 Task: Create a due date automation trigger when advanced on, 2 days after a card is due add fields with custom field "Resume" set to a number lower than 1 and lower or equal to 10 at 11:00 AM.
Action: Mouse moved to (1123, 90)
Screenshot: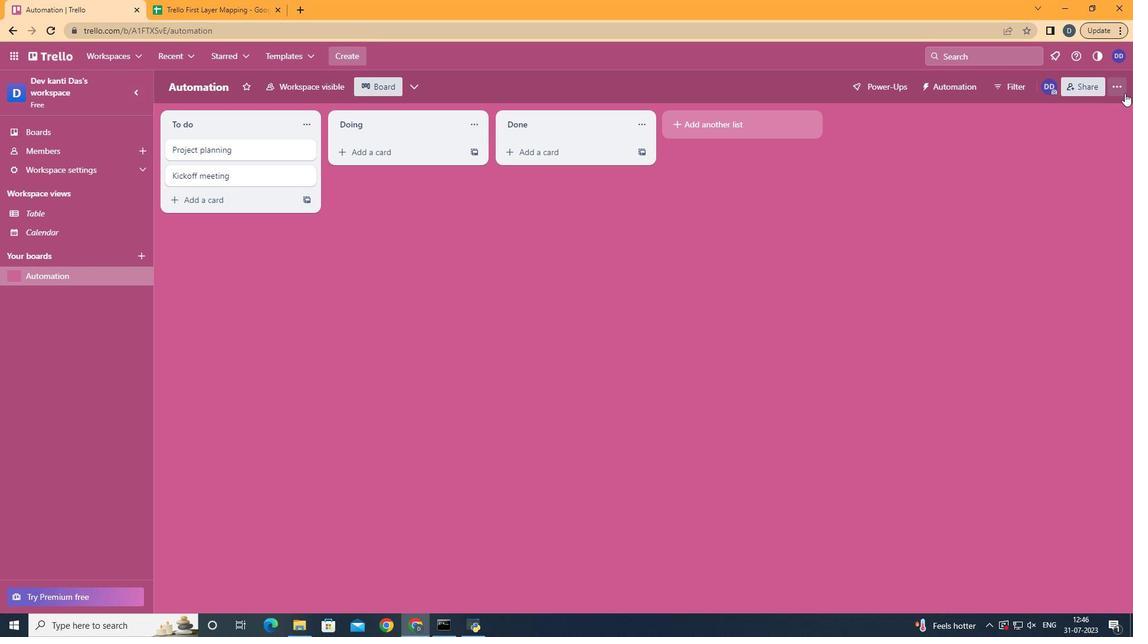 
Action: Mouse pressed left at (1123, 90)
Screenshot: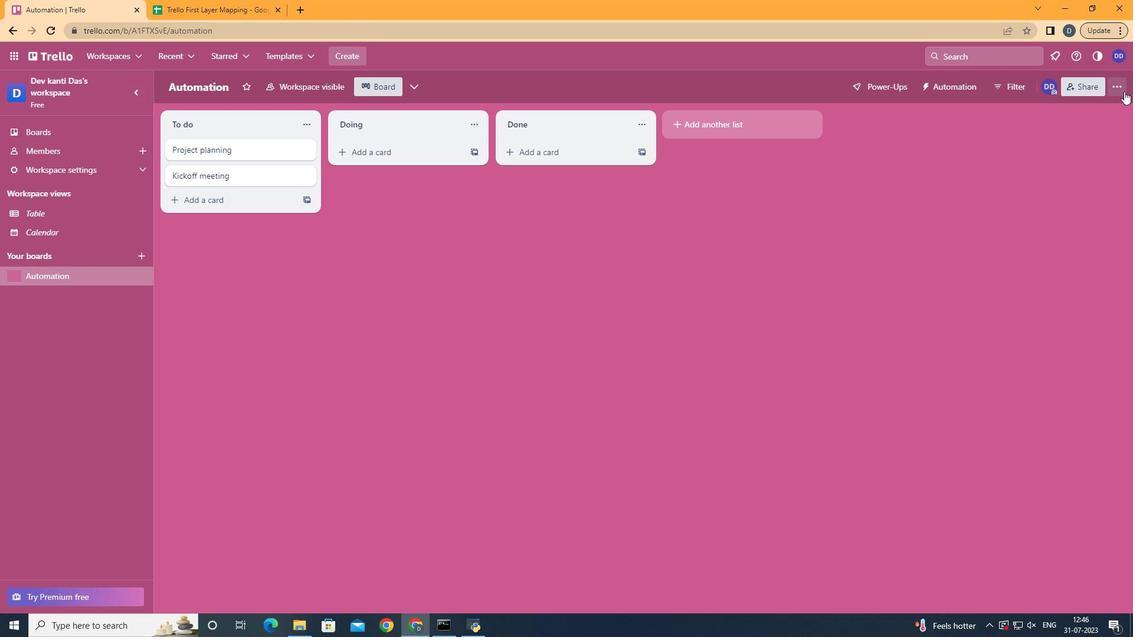 
Action: Mouse moved to (1043, 258)
Screenshot: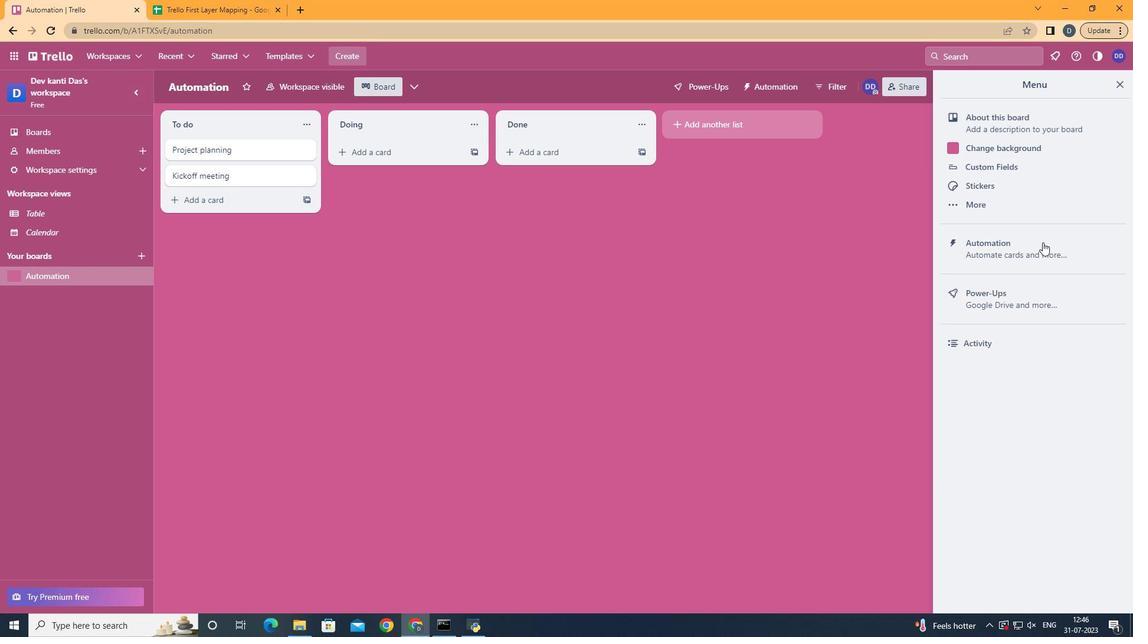
Action: Mouse pressed left at (1043, 258)
Screenshot: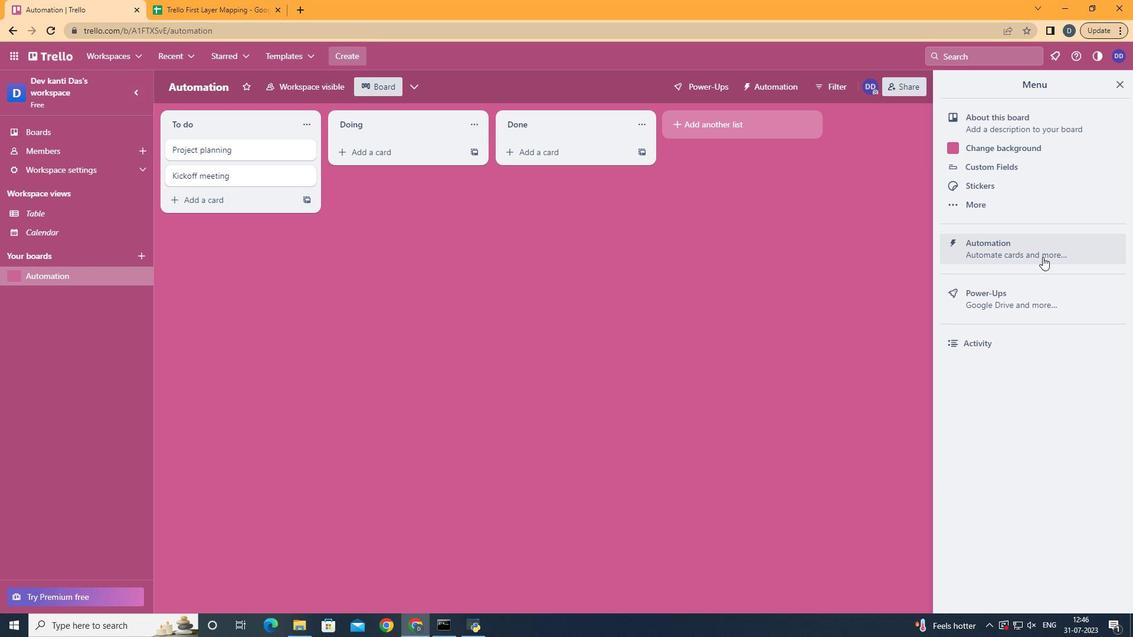 
Action: Mouse moved to (203, 246)
Screenshot: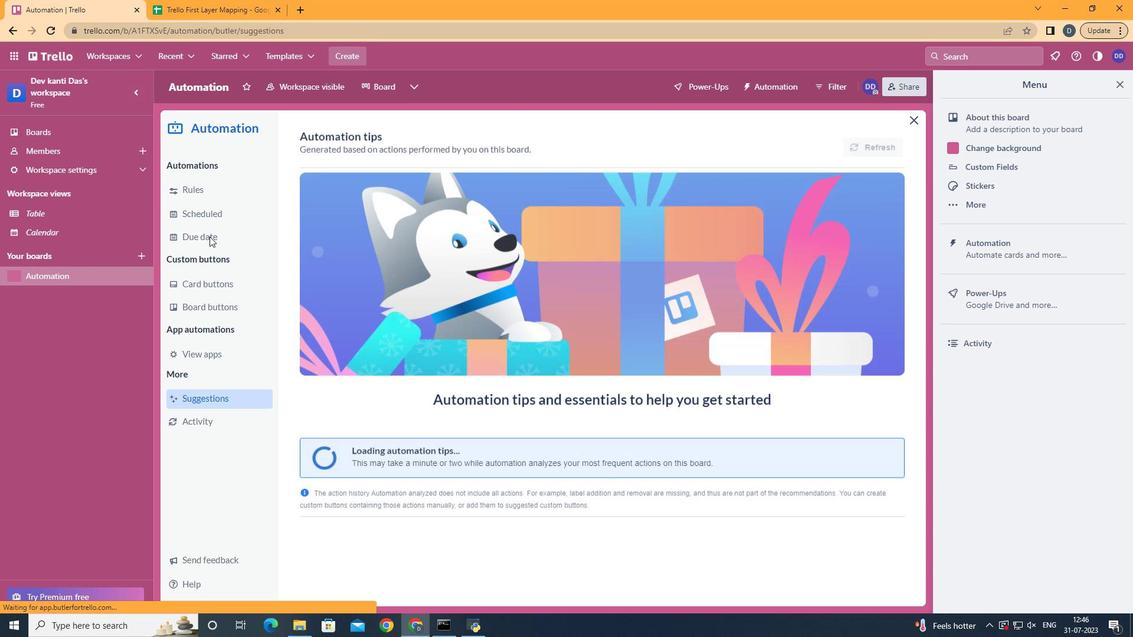 
Action: Mouse pressed left at (203, 246)
Screenshot: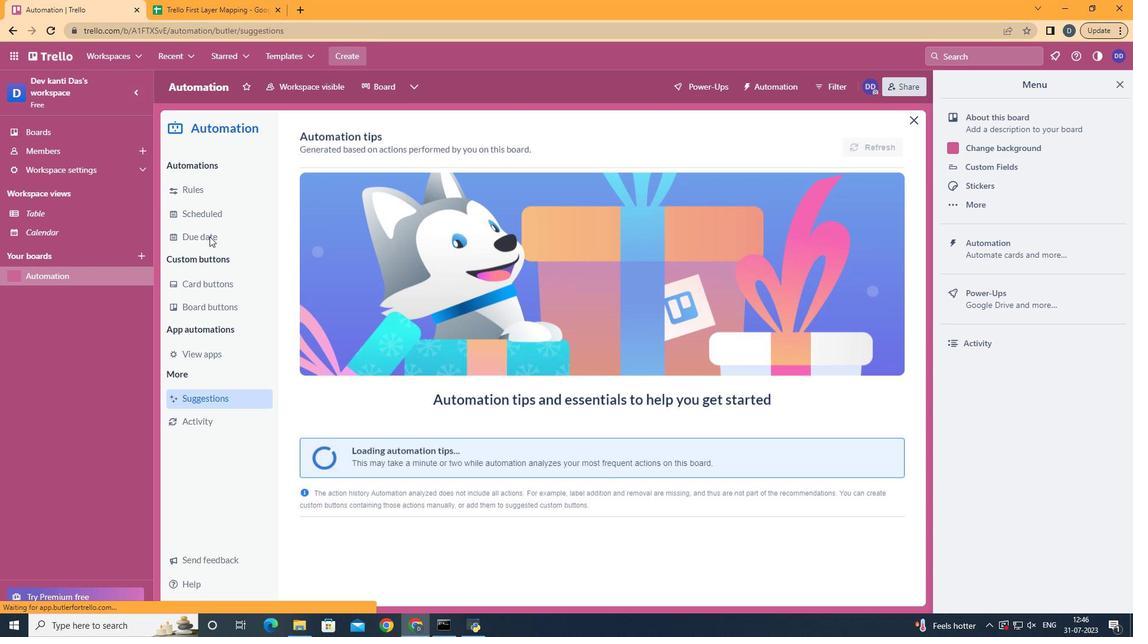 
Action: Mouse moved to (843, 135)
Screenshot: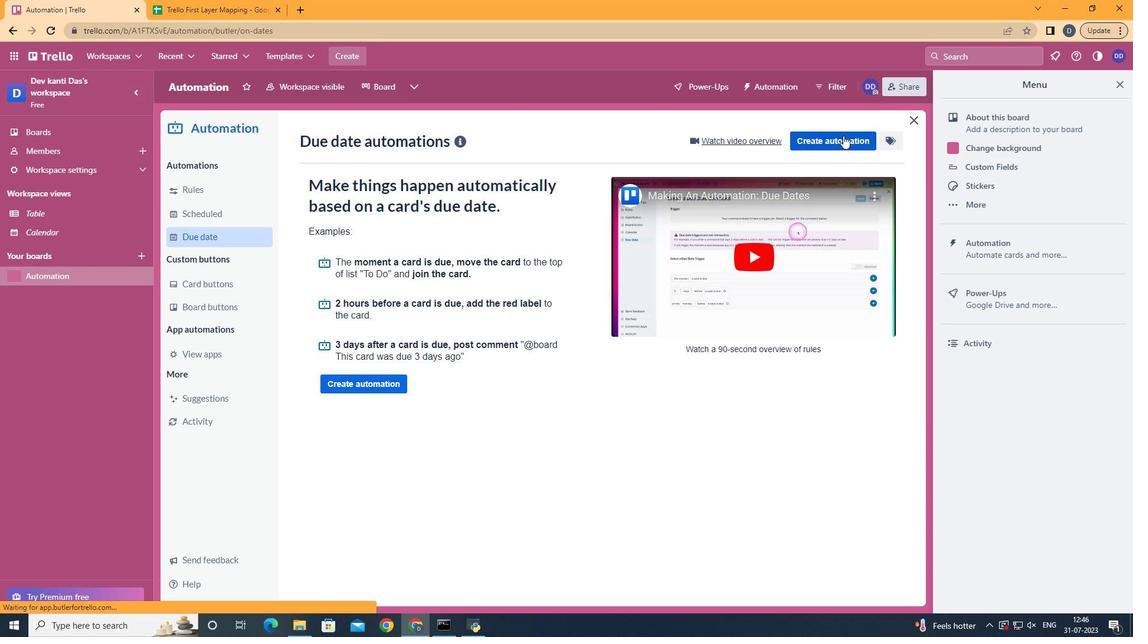 
Action: Mouse pressed left at (843, 135)
Screenshot: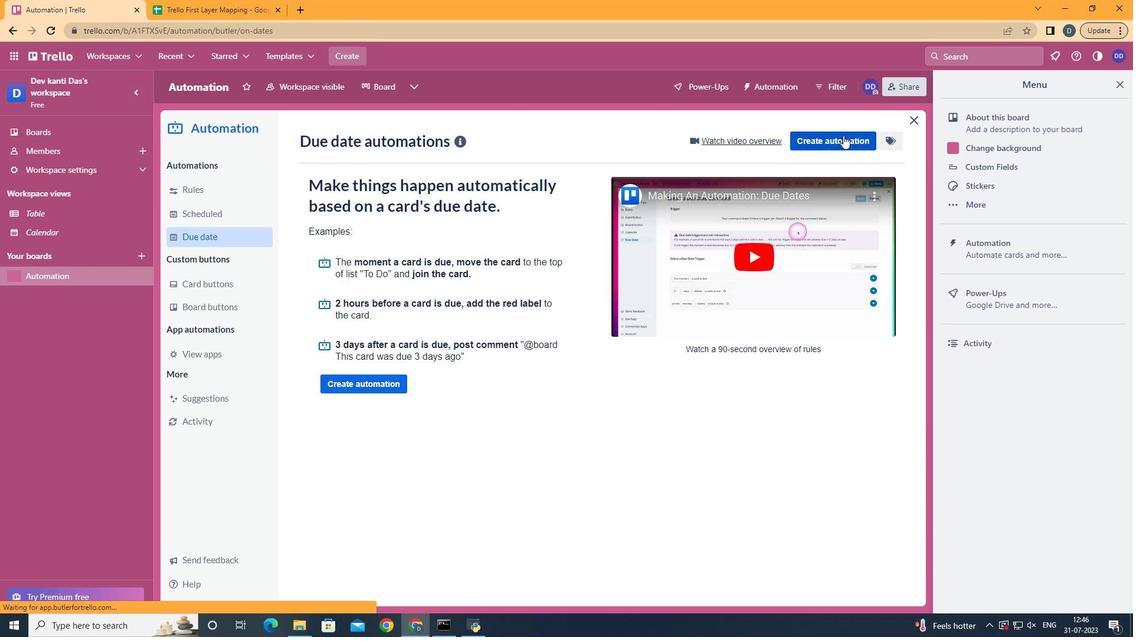 
Action: Mouse moved to (565, 246)
Screenshot: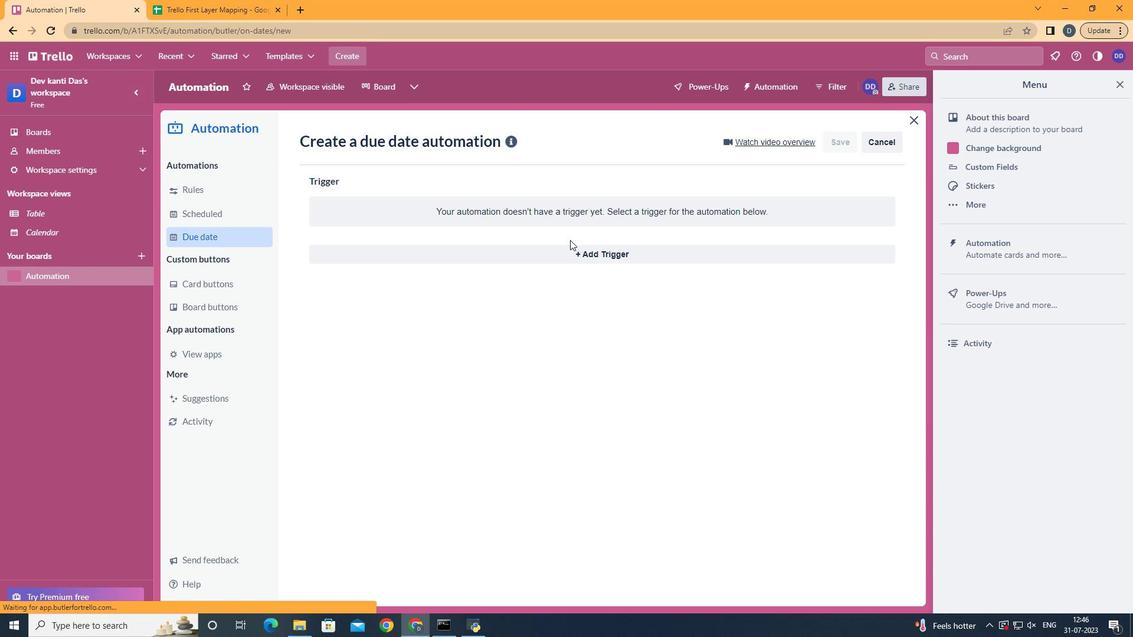 
Action: Mouse pressed left at (565, 246)
Screenshot: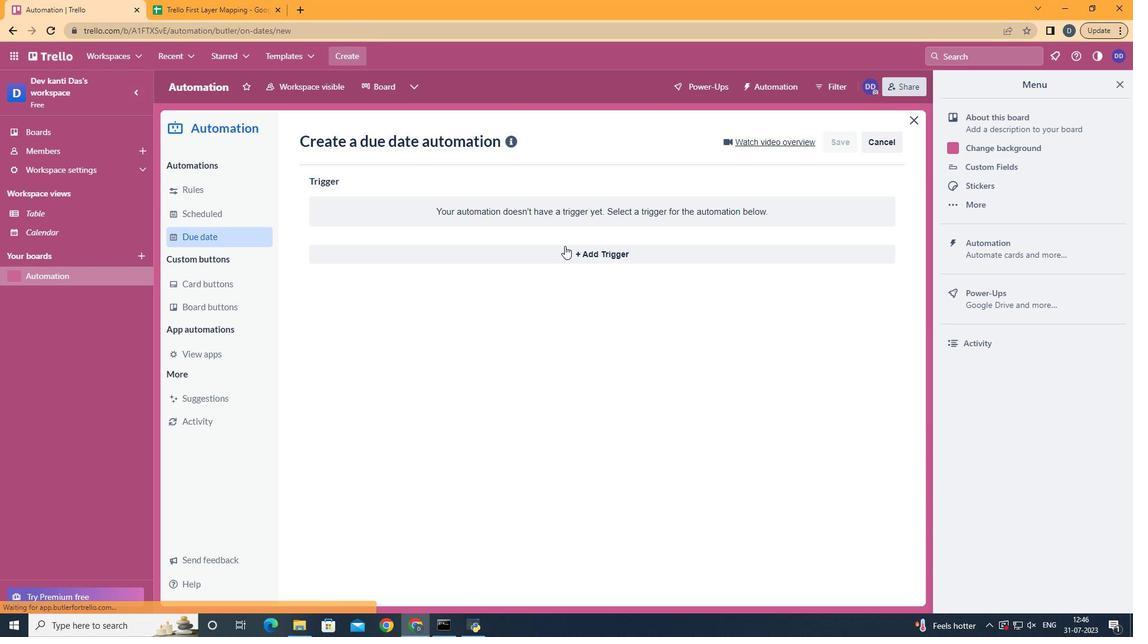 
Action: Mouse moved to (411, 480)
Screenshot: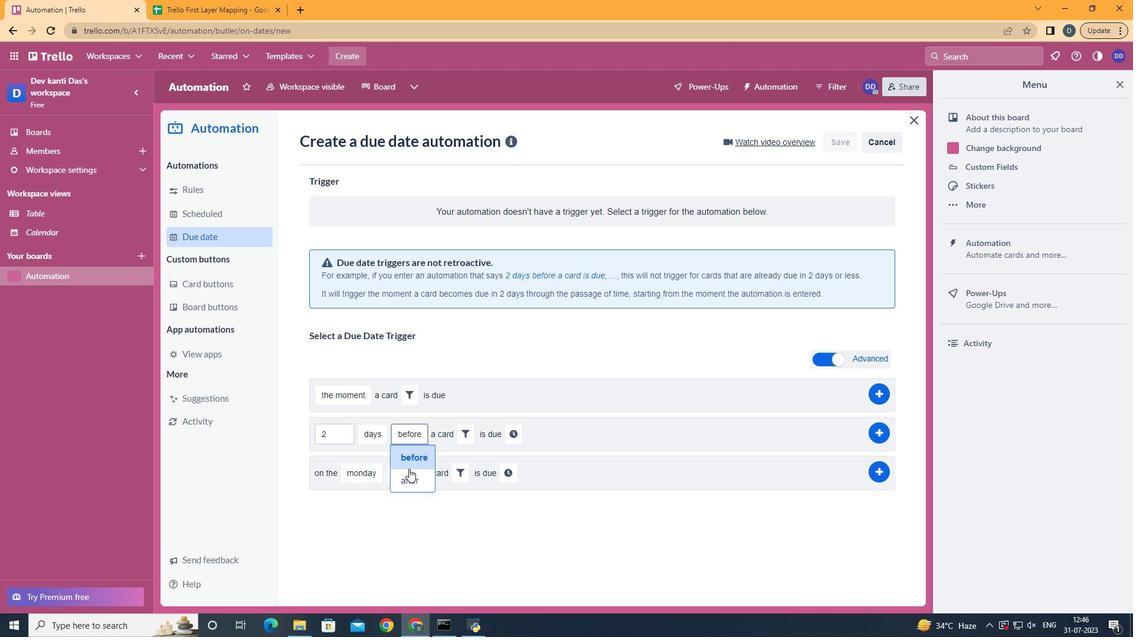 
Action: Mouse pressed left at (411, 480)
Screenshot: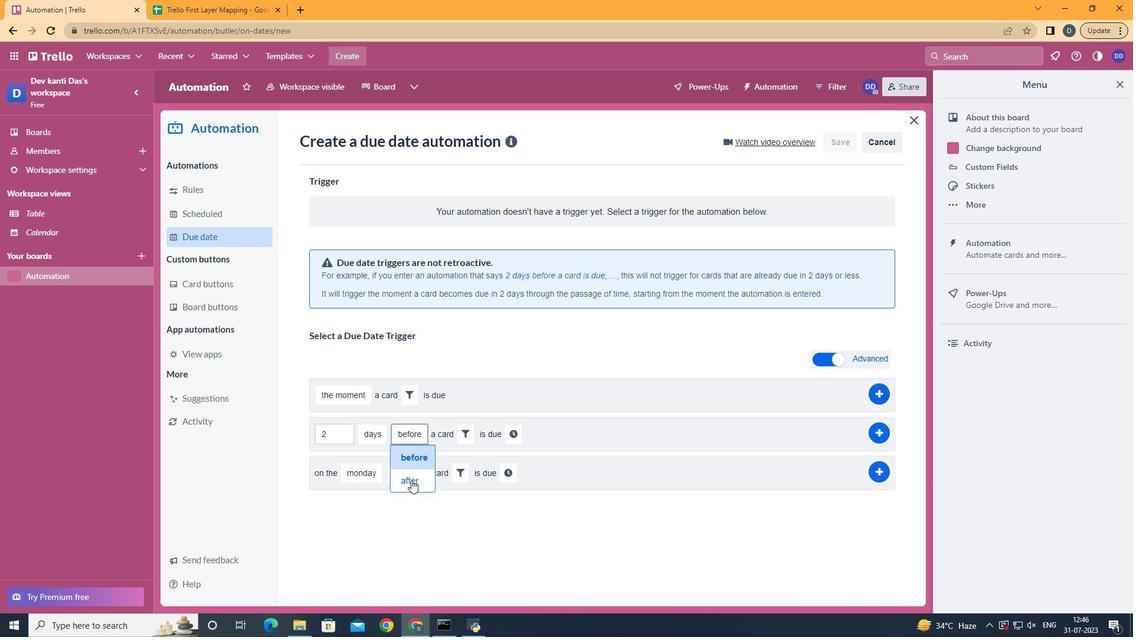 
Action: Mouse moved to (459, 441)
Screenshot: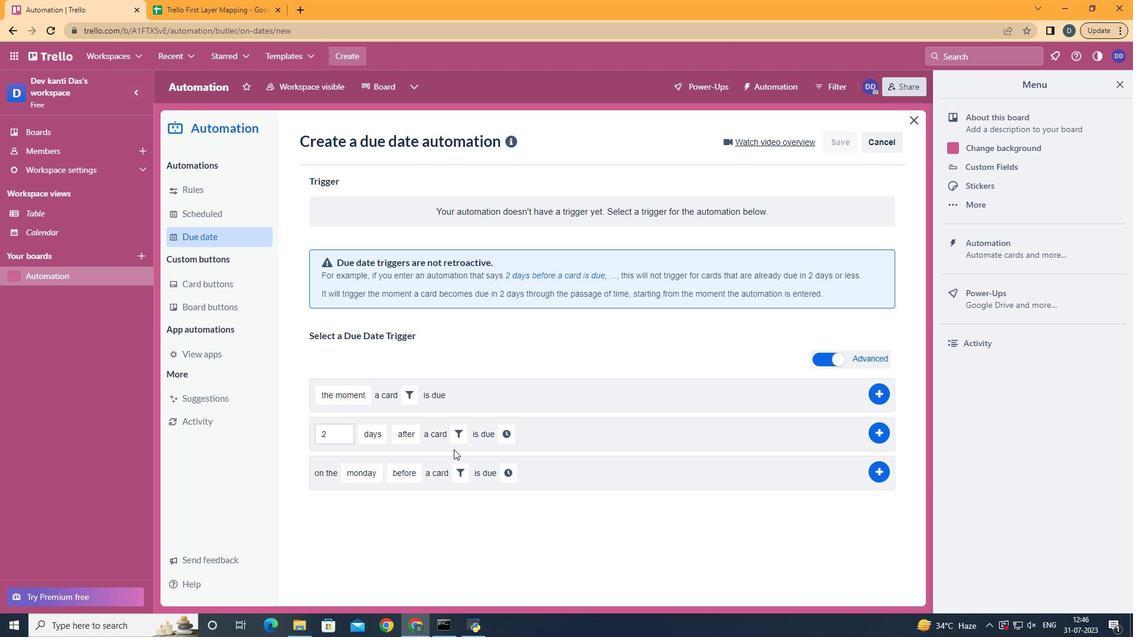 
Action: Mouse pressed left at (459, 441)
Screenshot: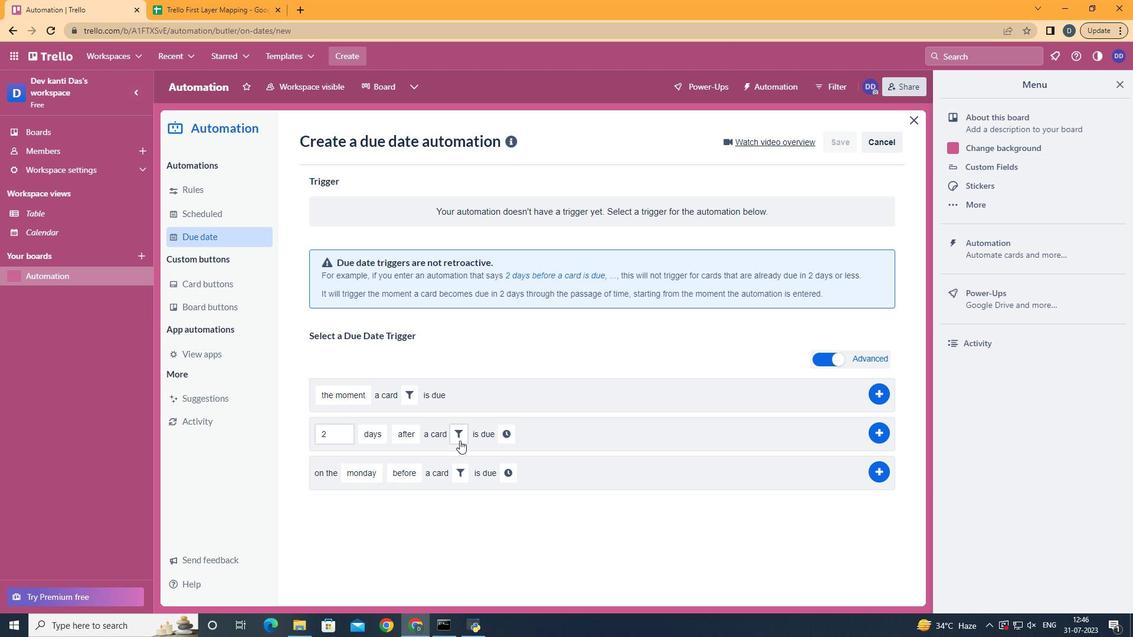 
Action: Mouse moved to (649, 469)
Screenshot: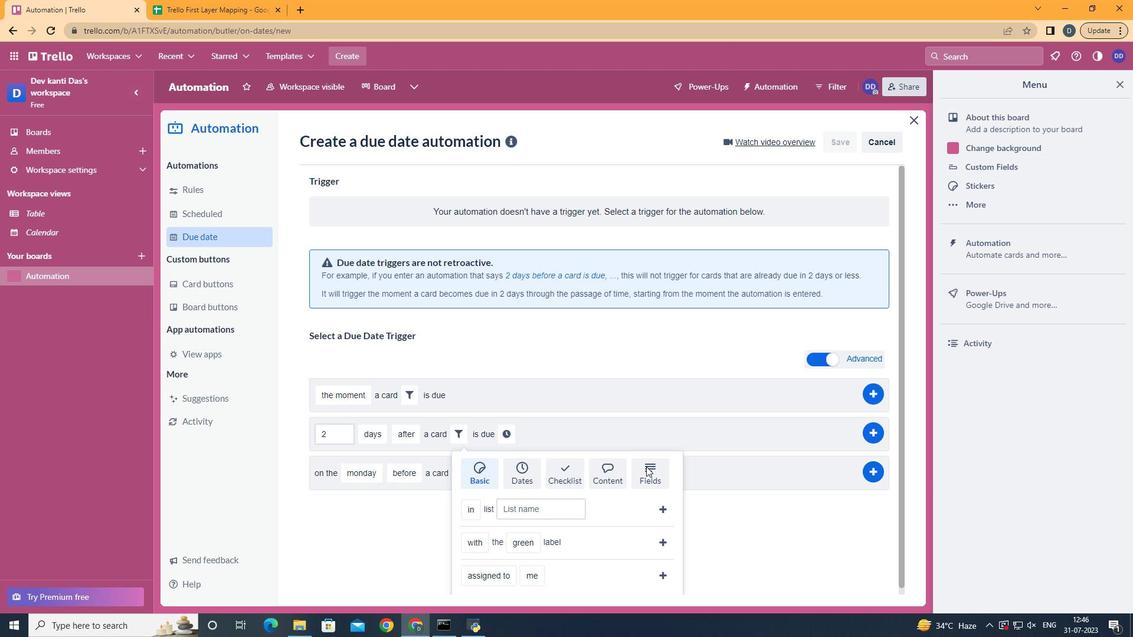
Action: Mouse pressed left at (649, 469)
Screenshot: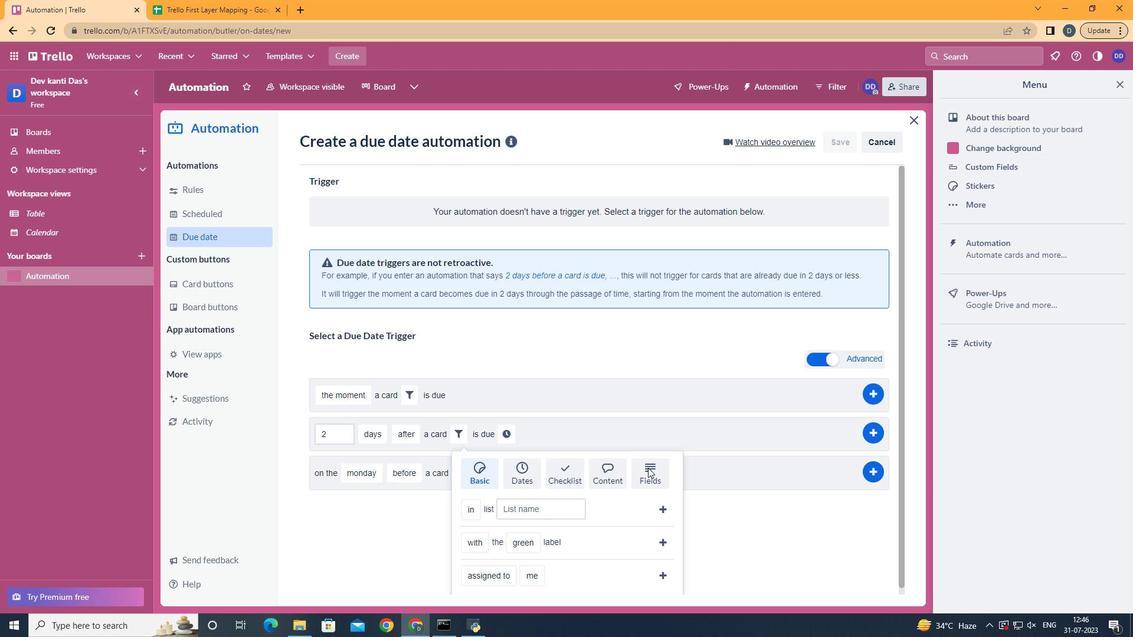 
Action: Mouse scrolled (649, 468) with delta (0, 0)
Screenshot: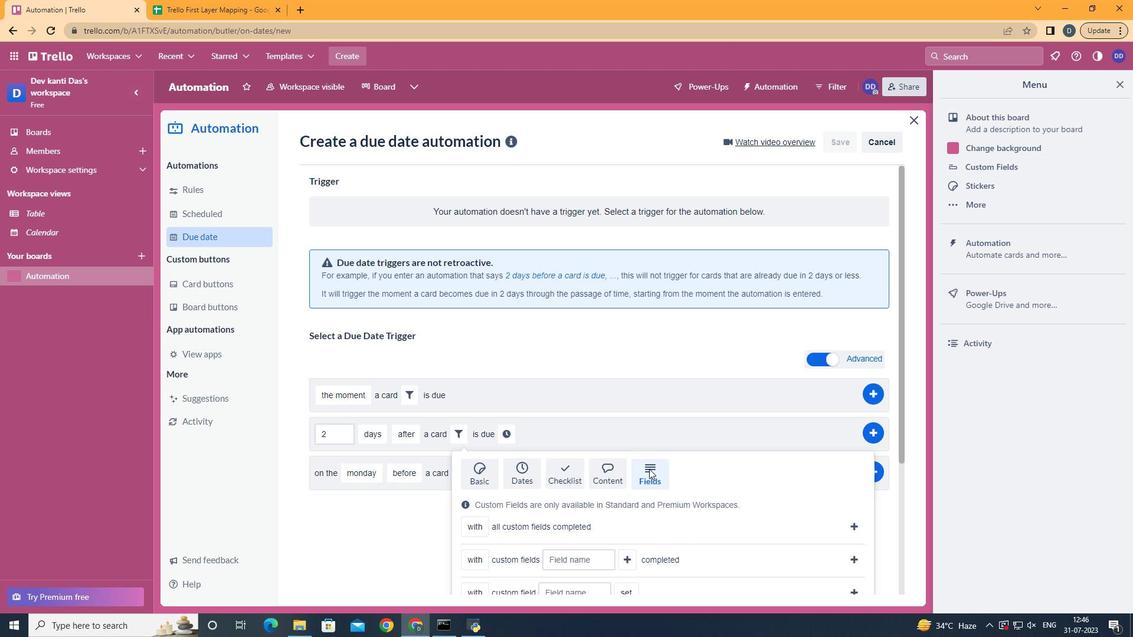 
Action: Mouse scrolled (649, 468) with delta (0, 0)
Screenshot: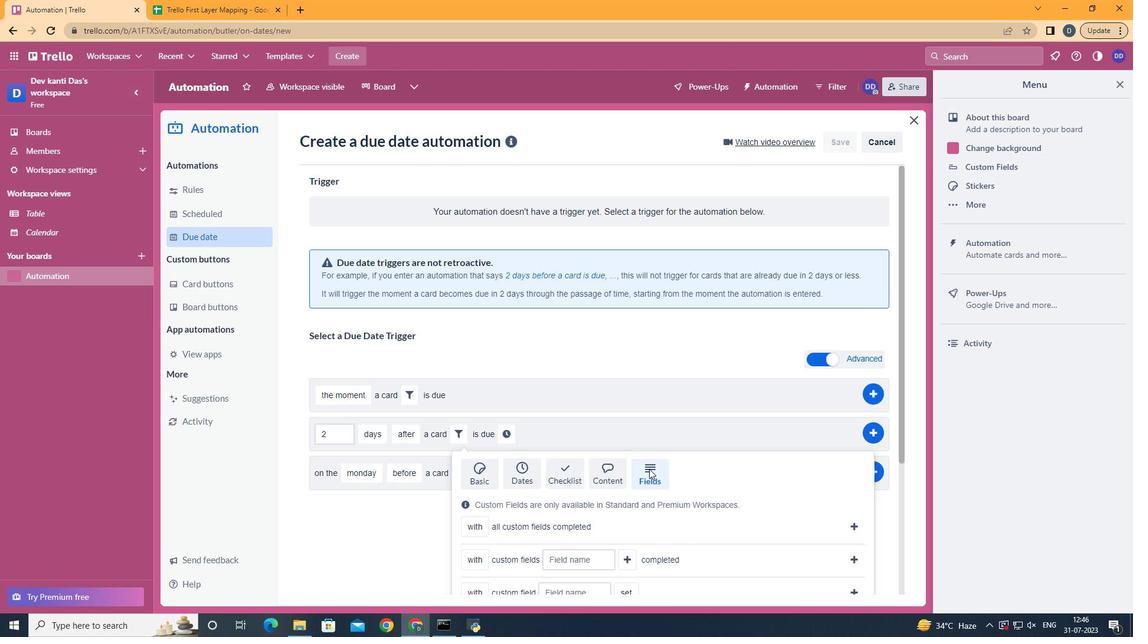 
Action: Mouse scrolled (649, 468) with delta (0, 0)
Screenshot: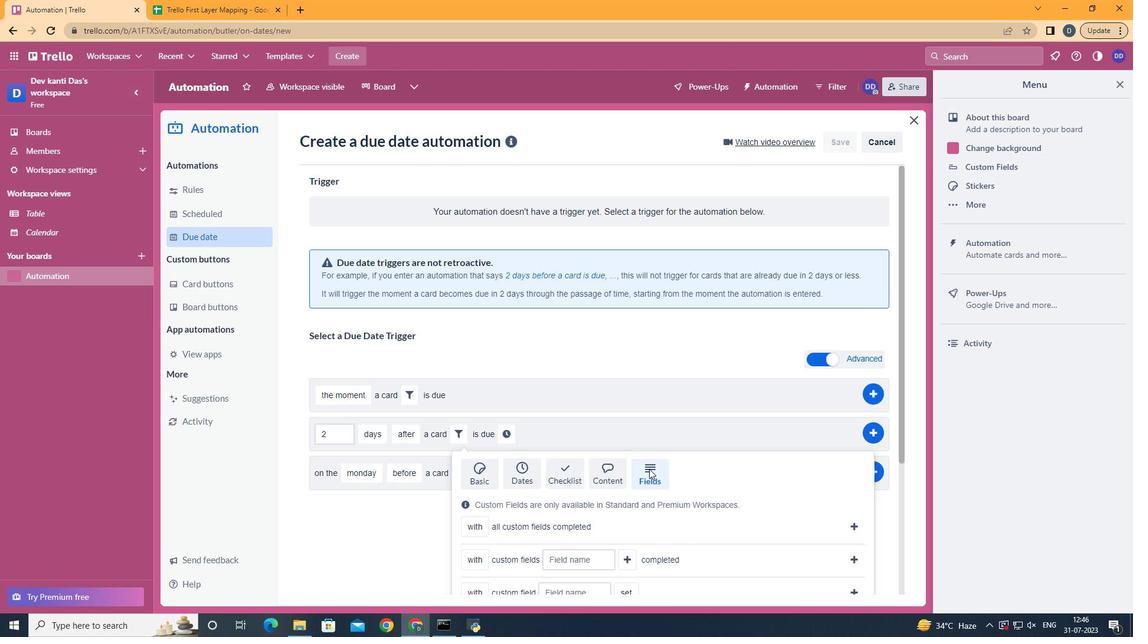 
Action: Mouse scrolled (649, 468) with delta (0, 0)
Screenshot: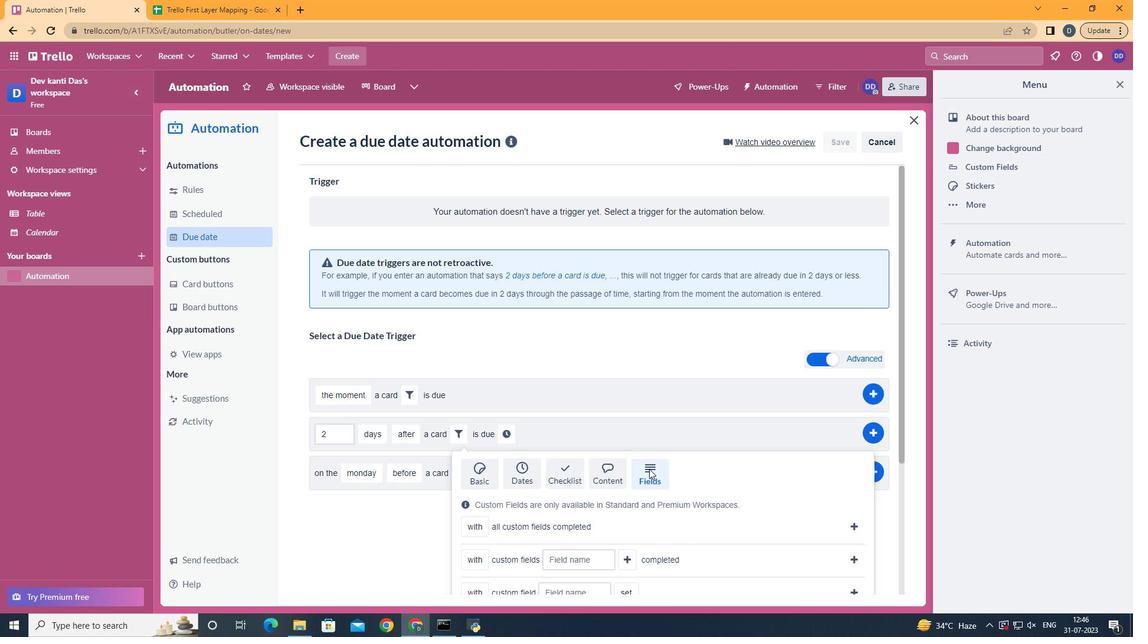 
Action: Mouse scrolled (649, 468) with delta (0, 0)
Screenshot: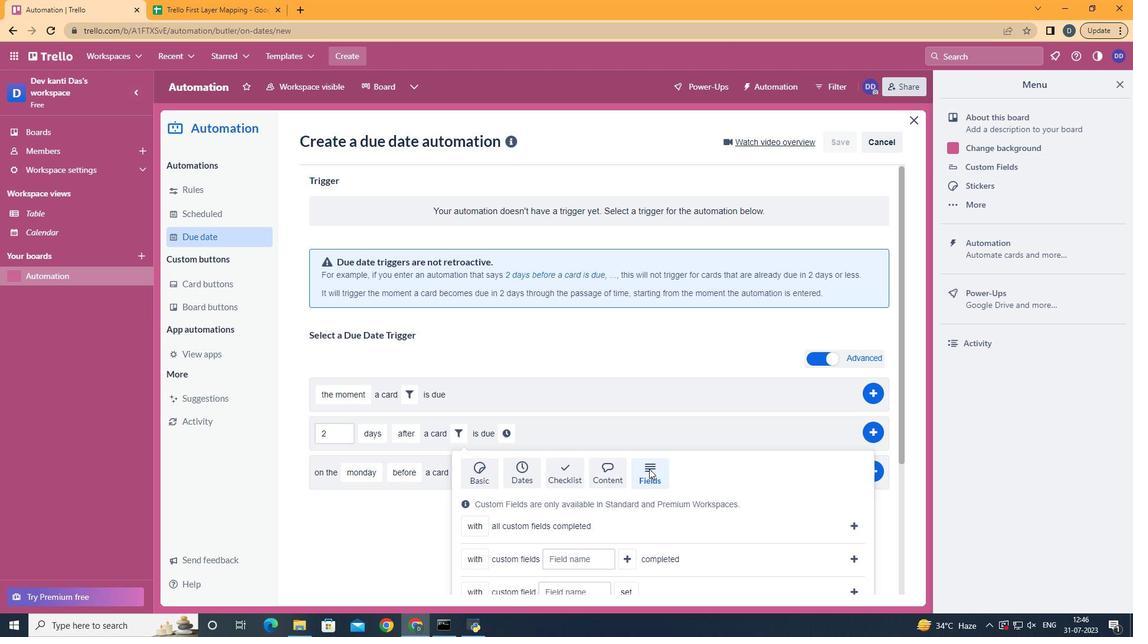 
Action: Mouse moved to (480, 526)
Screenshot: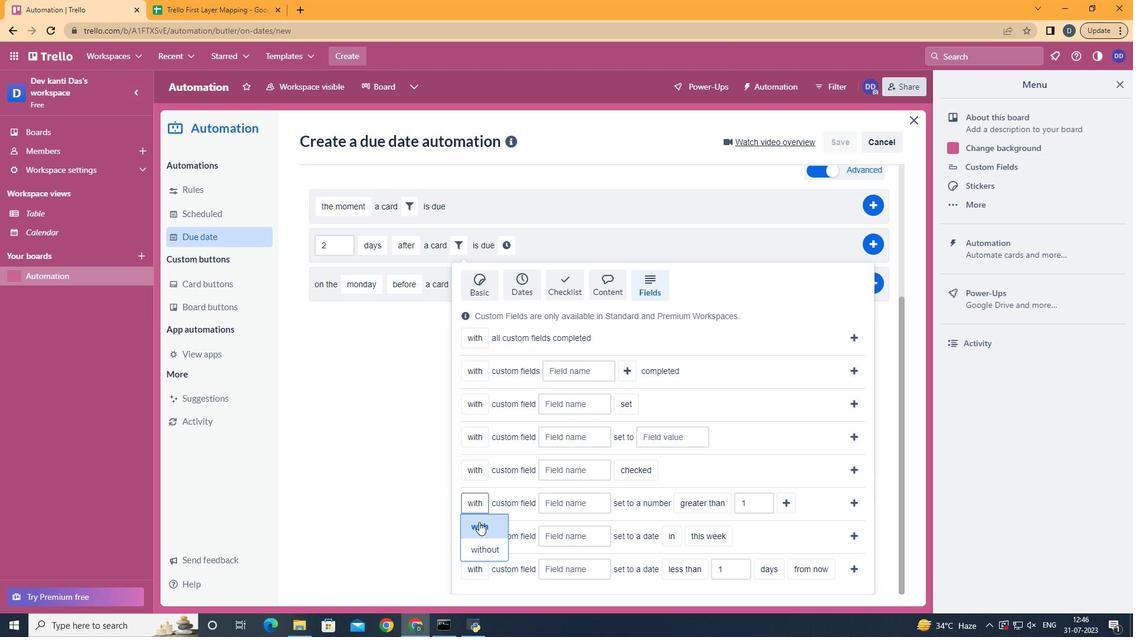 
Action: Mouse pressed left at (480, 526)
Screenshot: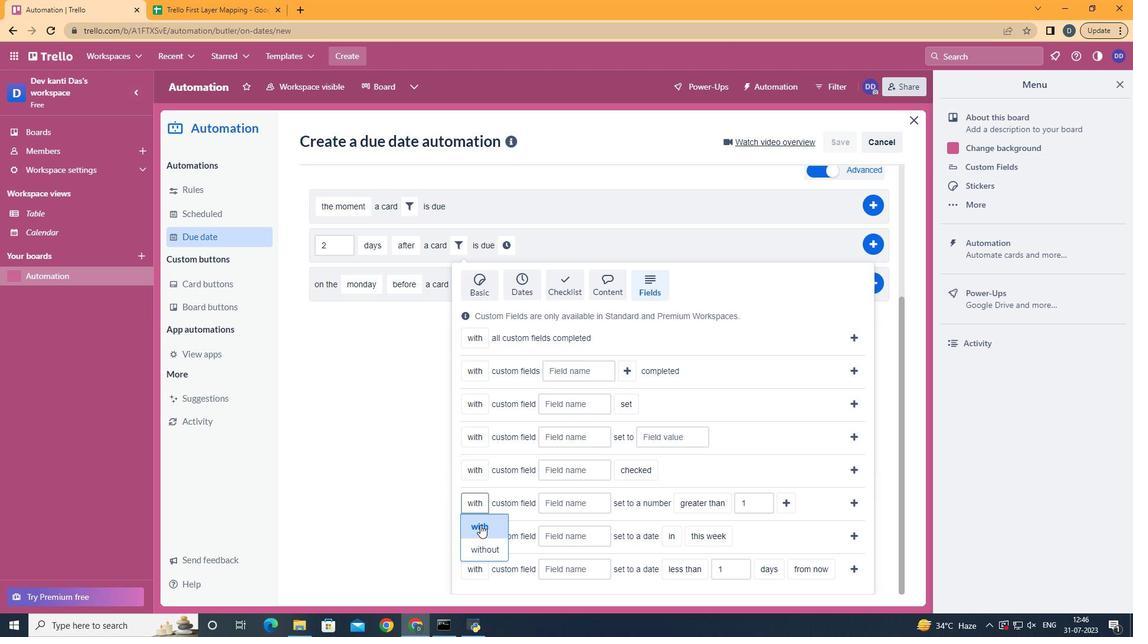 
Action: Mouse moved to (572, 498)
Screenshot: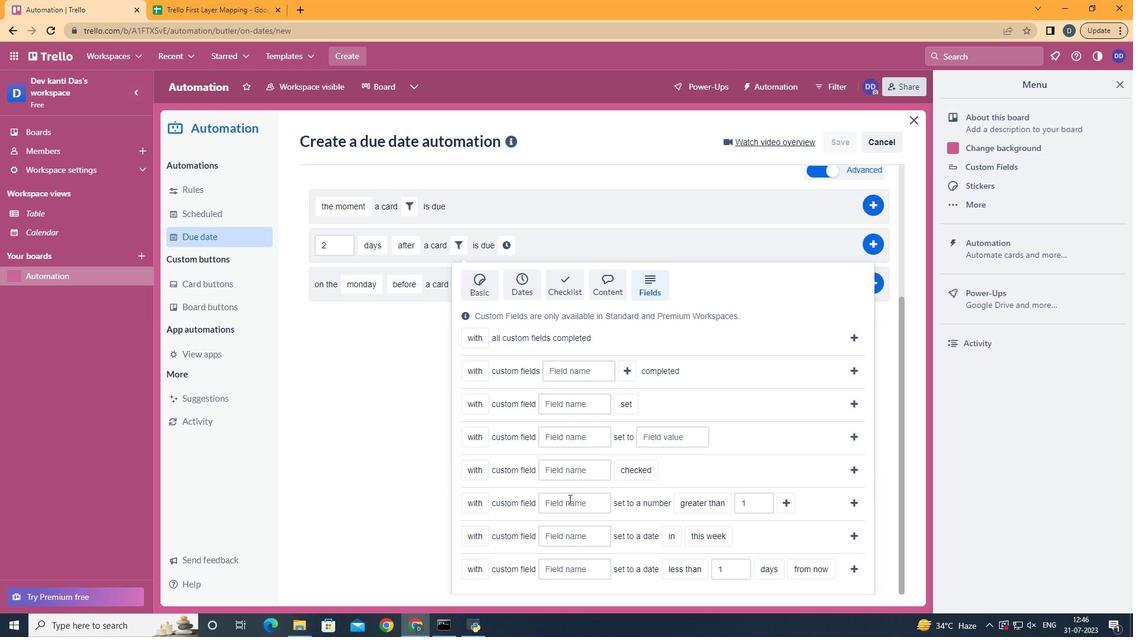 
Action: Mouse pressed left at (572, 498)
Screenshot: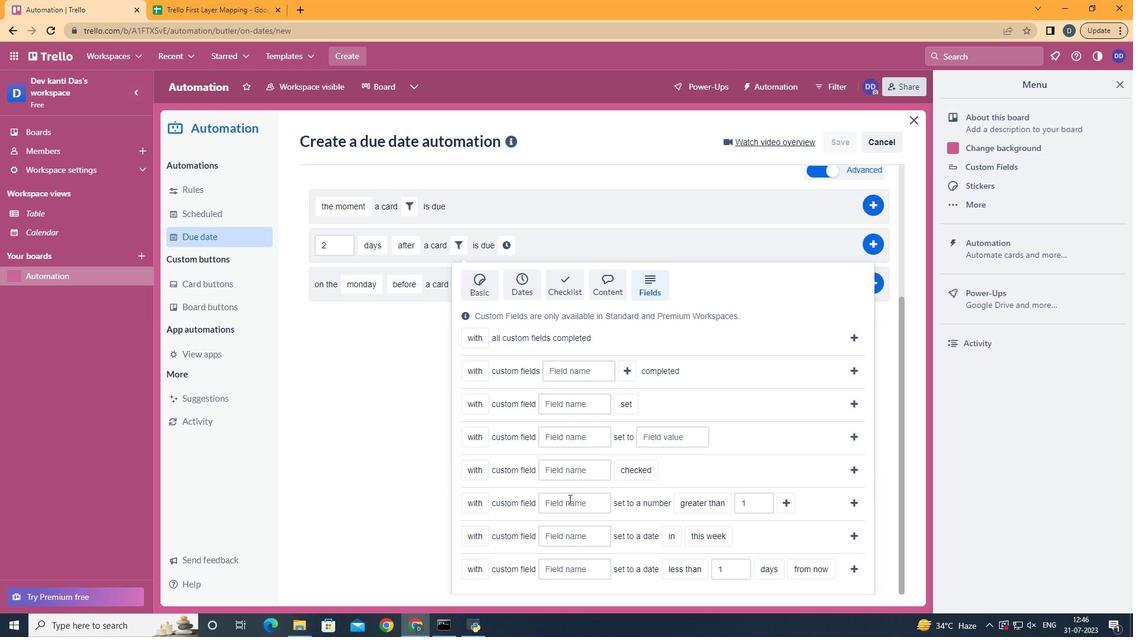 
Action: Key pressed <Key.shift>Resume
Screenshot: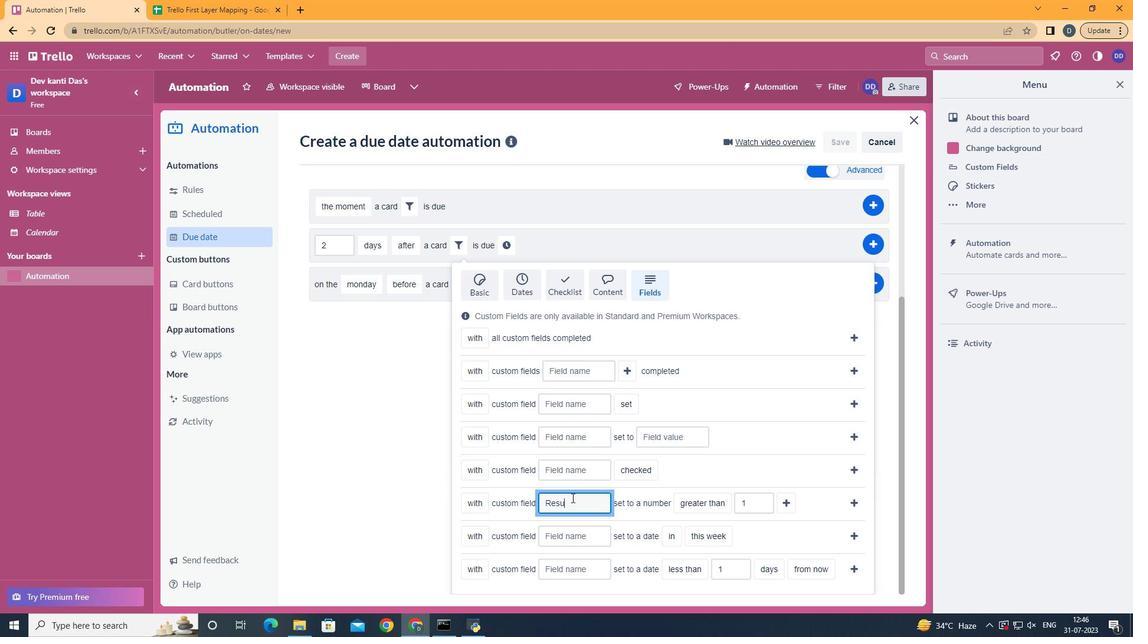 
Action: Mouse moved to (721, 463)
Screenshot: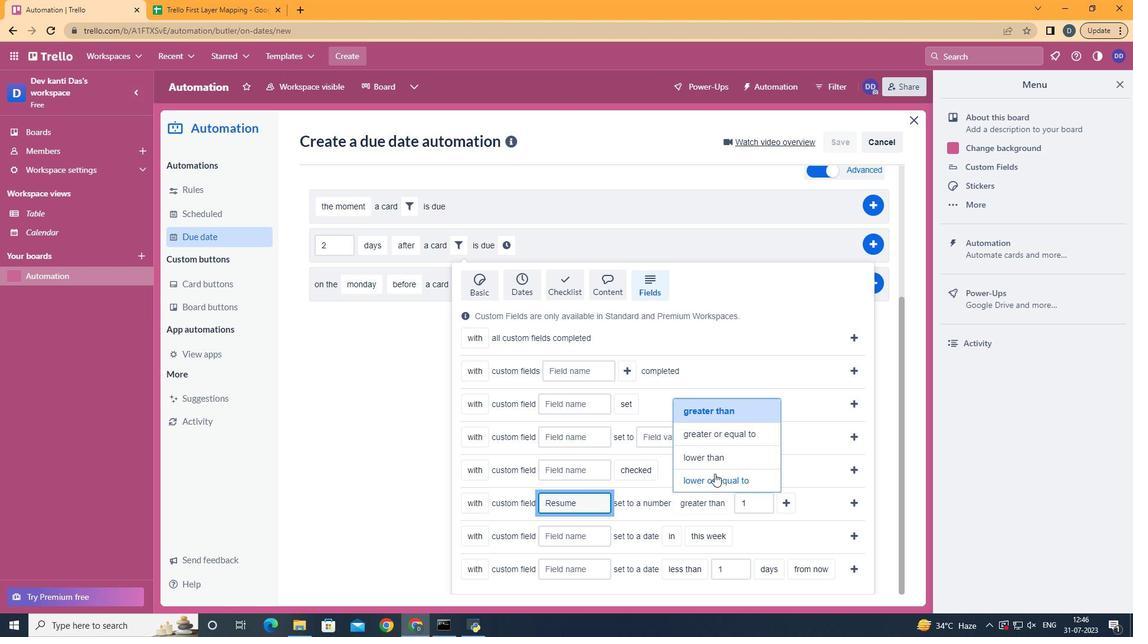 
Action: Mouse pressed left at (721, 463)
Screenshot: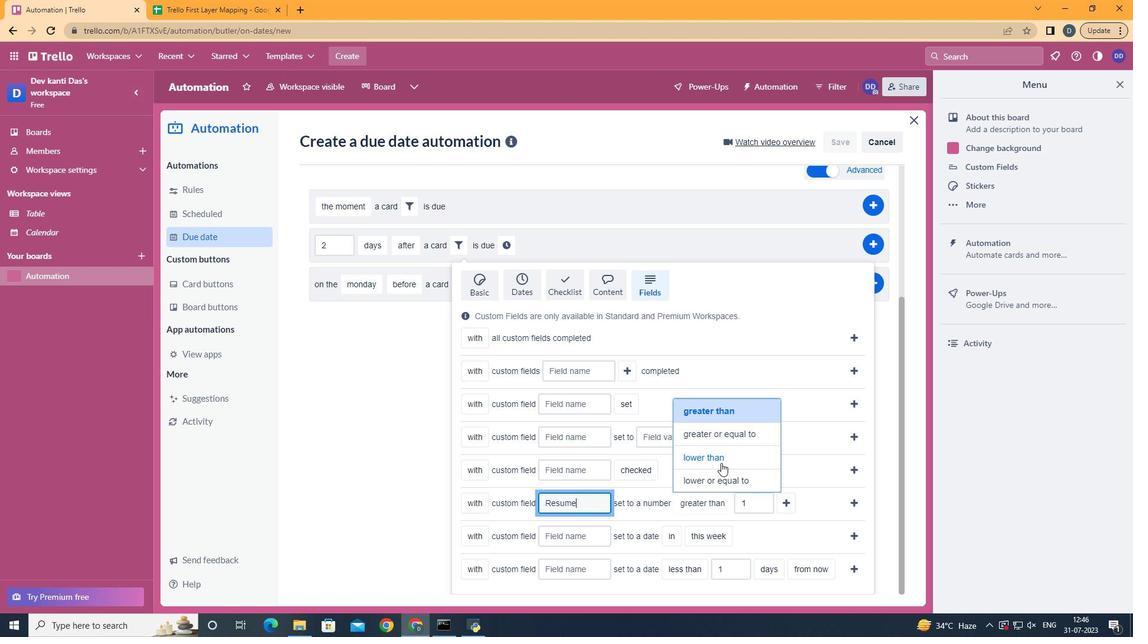
Action: Mouse moved to (784, 506)
Screenshot: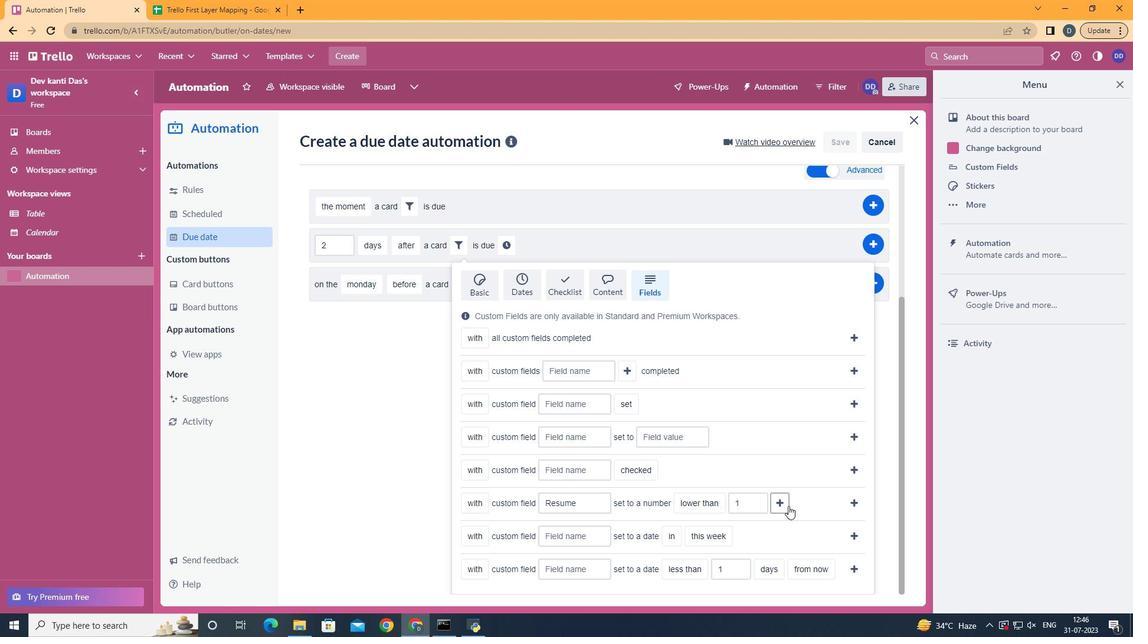 
Action: Mouse pressed left at (784, 506)
Screenshot: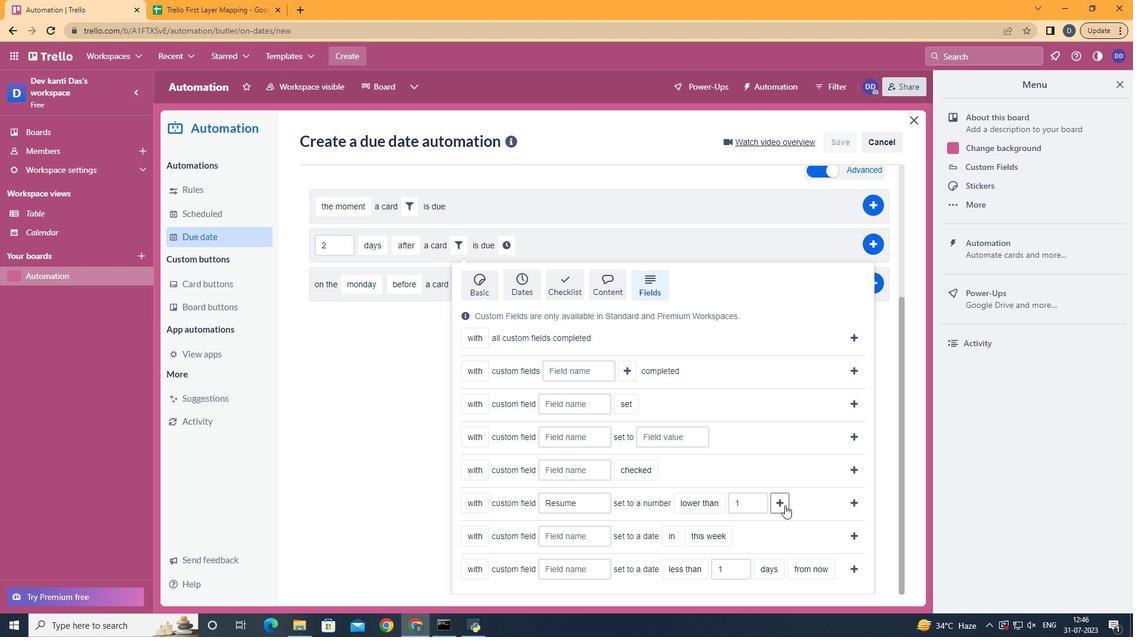 
Action: Mouse moved to (539, 458)
Screenshot: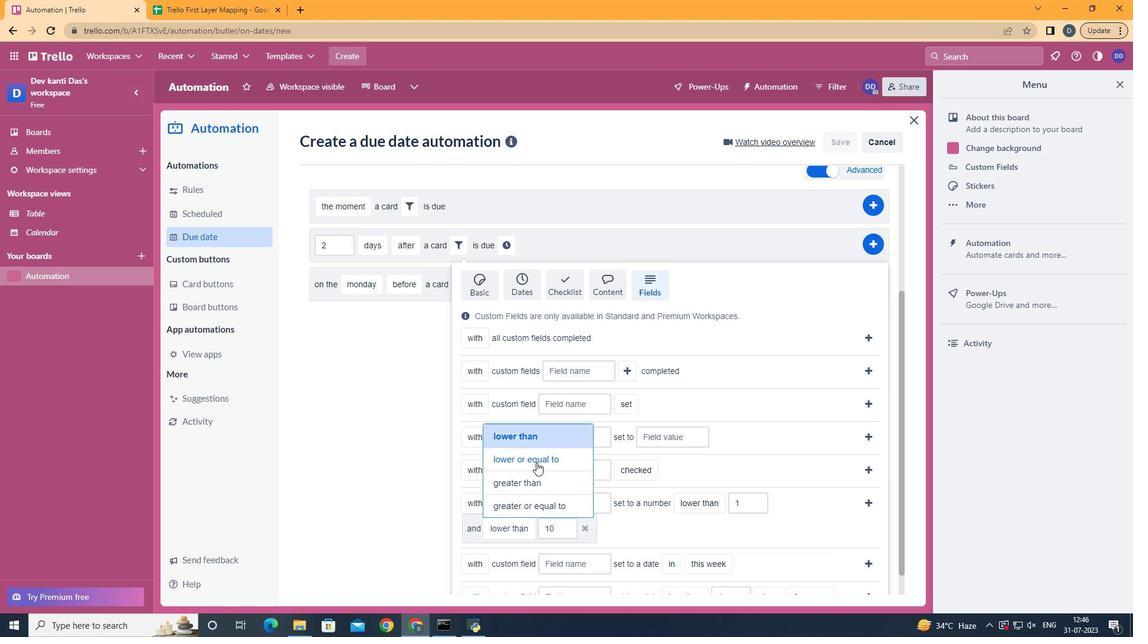 
Action: Mouse pressed left at (539, 458)
Screenshot: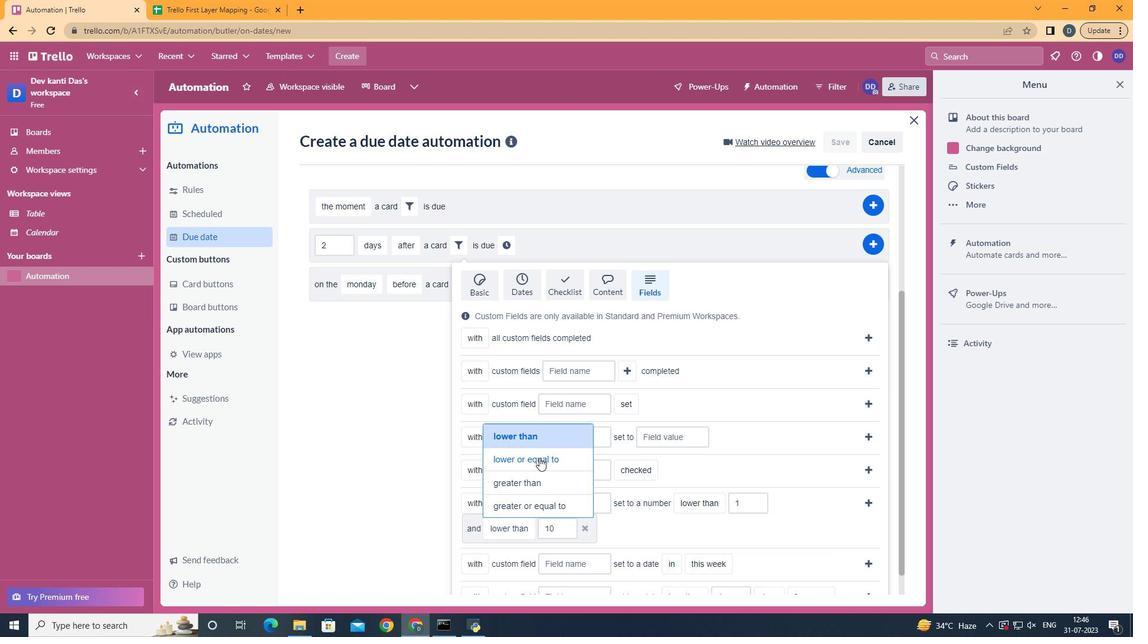 
Action: Mouse moved to (867, 499)
Screenshot: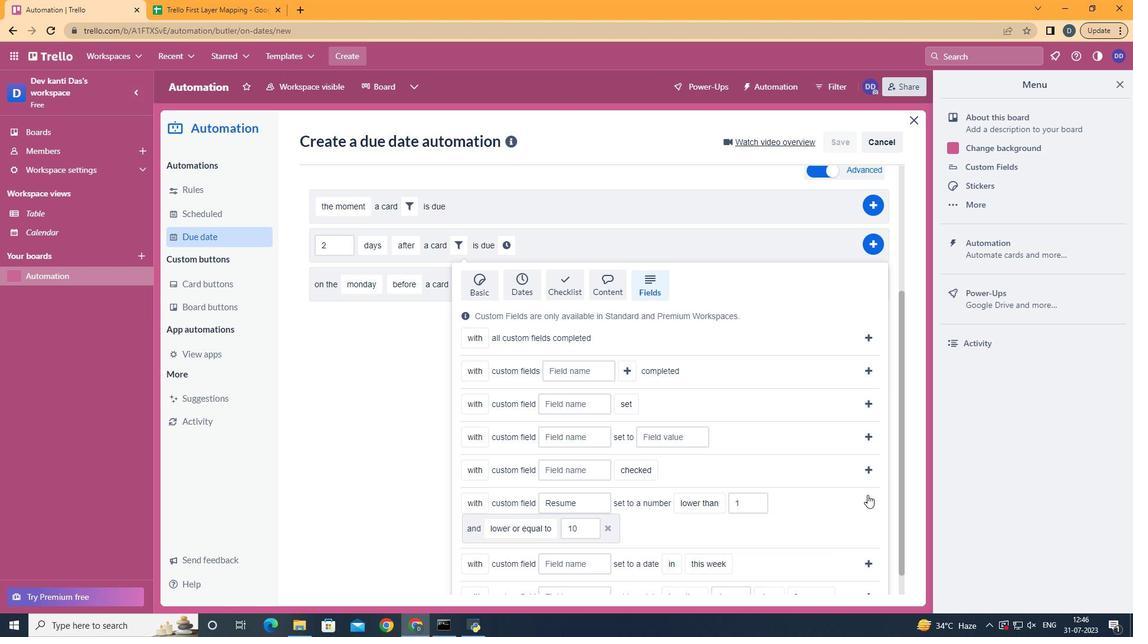 
Action: Mouse pressed left at (867, 499)
Screenshot: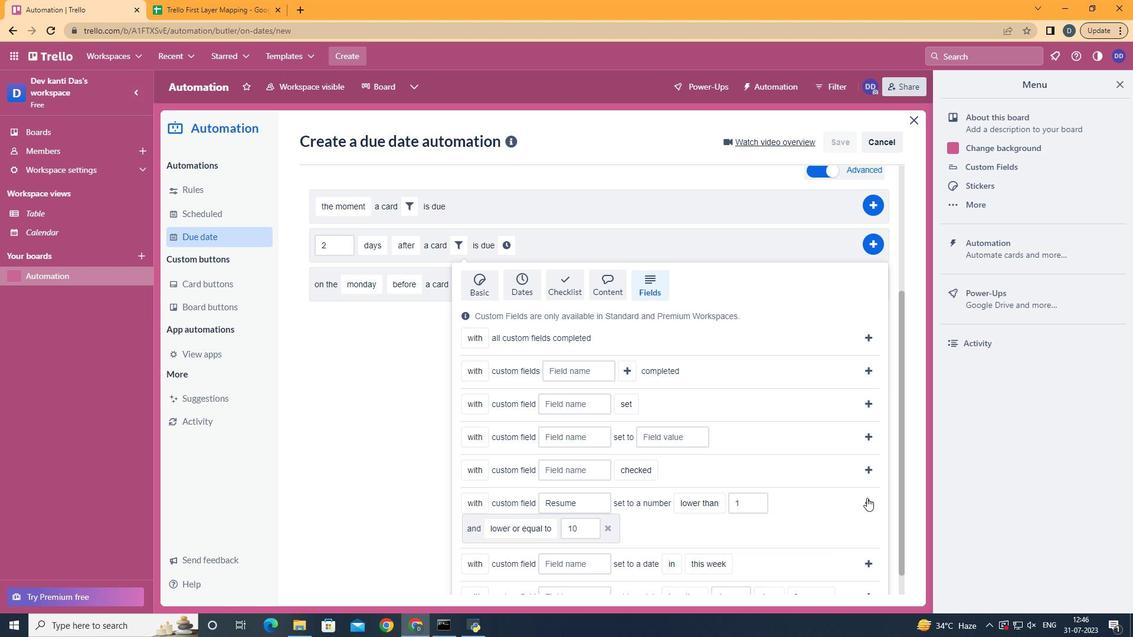
Action: Mouse moved to (833, 435)
Screenshot: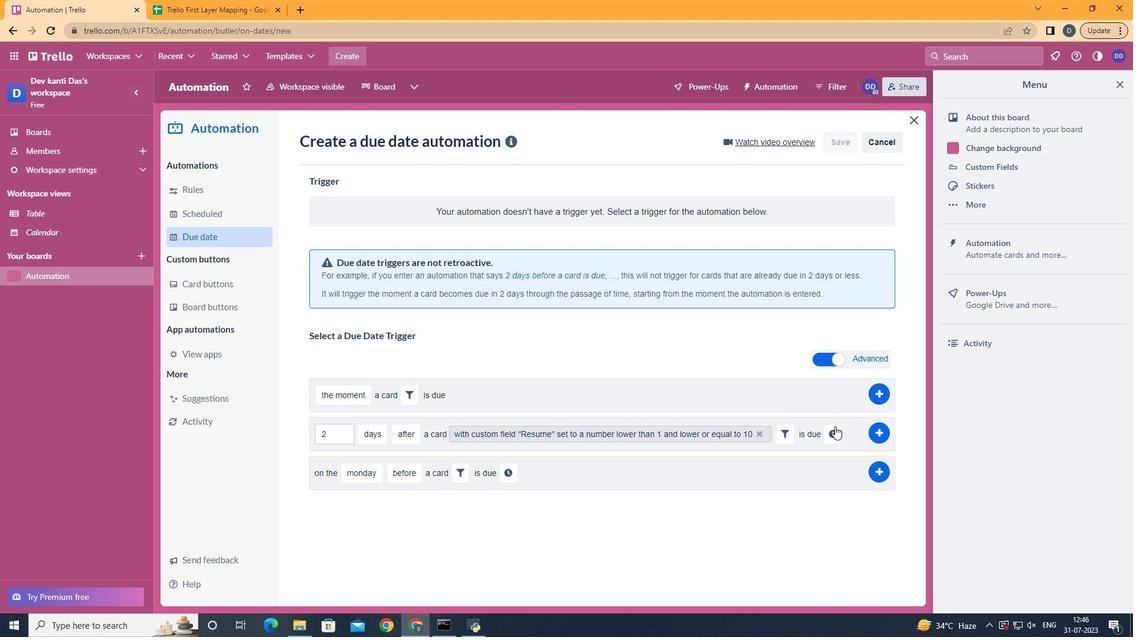 
Action: Mouse pressed left at (833, 435)
Screenshot: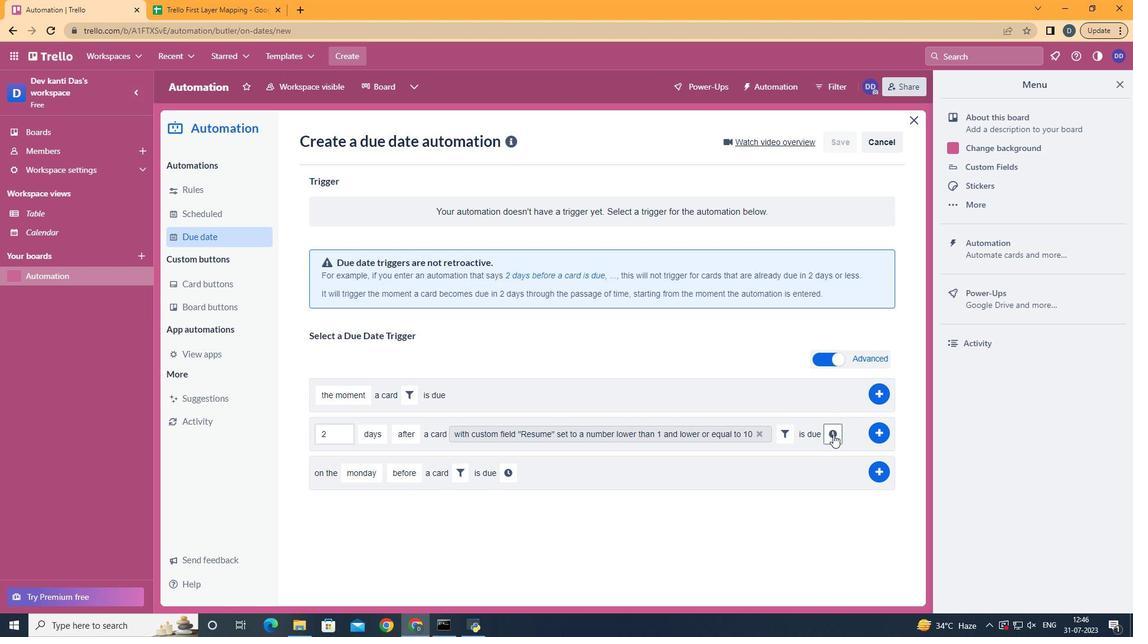 
Action: Mouse moved to (362, 465)
Screenshot: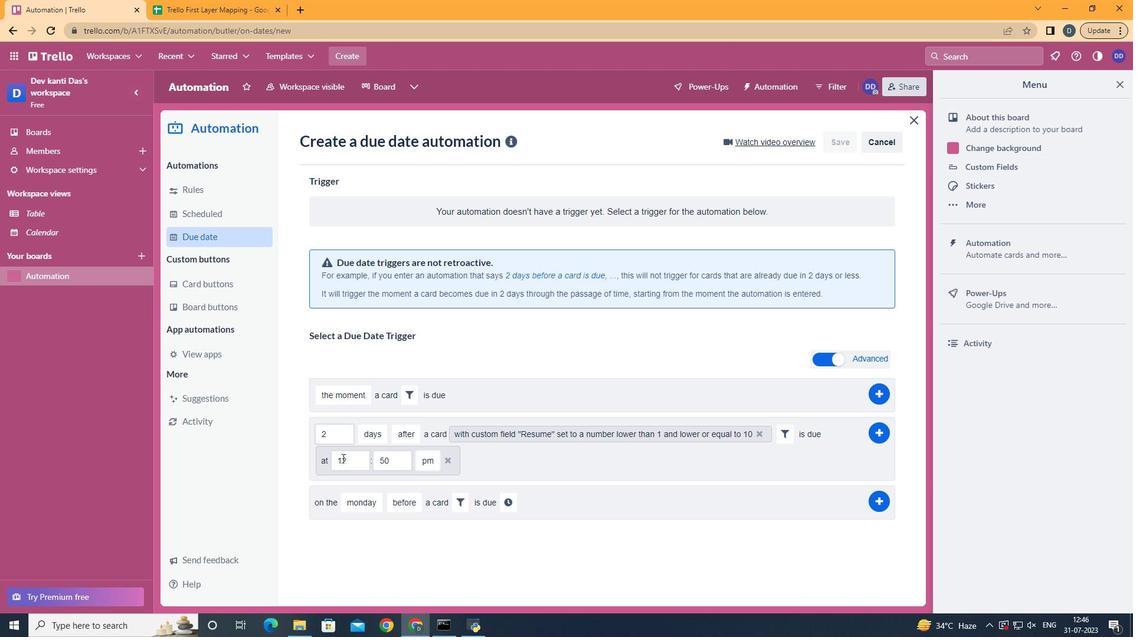 
Action: Mouse pressed left at (362, 465)
Screenshot: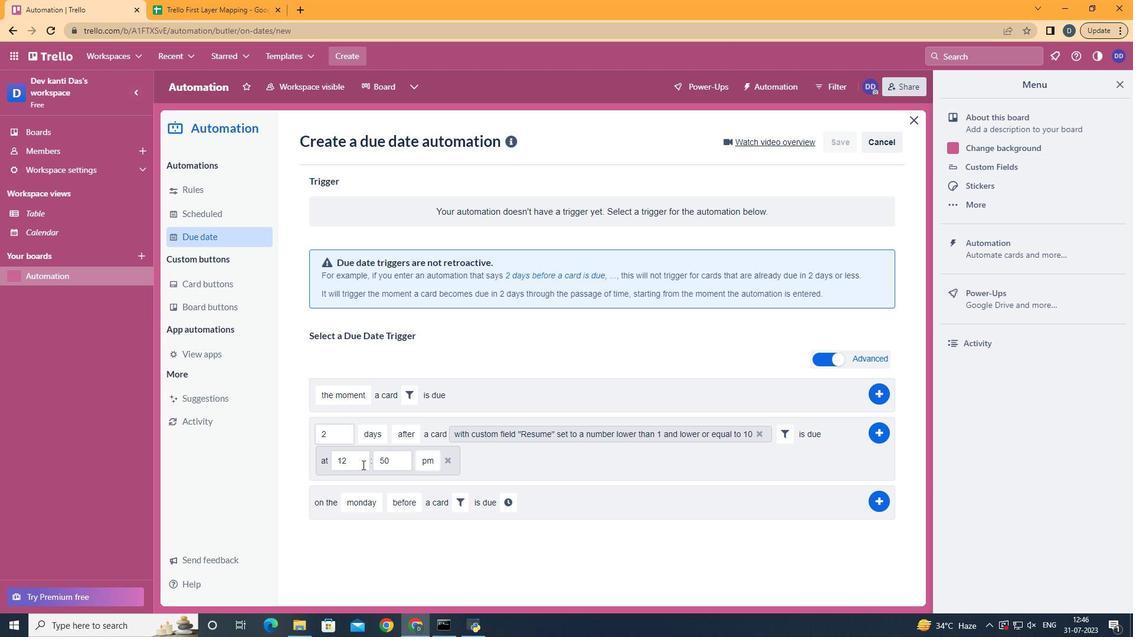 
Action: Key pressed <Key.backspace>1
Screenshot: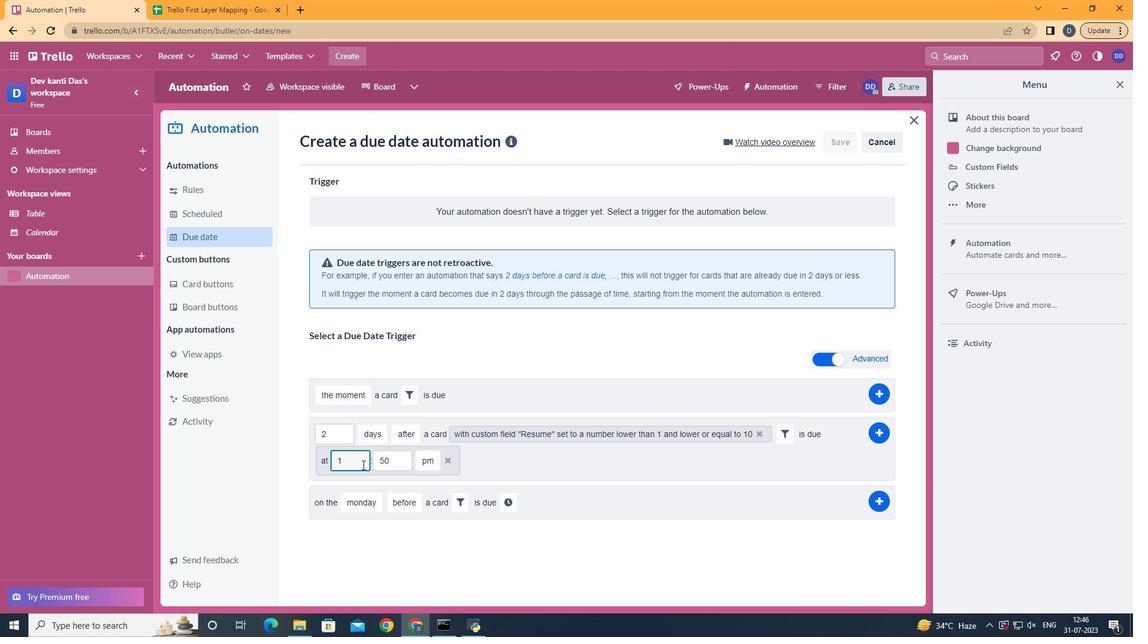 
Action: Mouse moved to (397, 462)
Screenshot: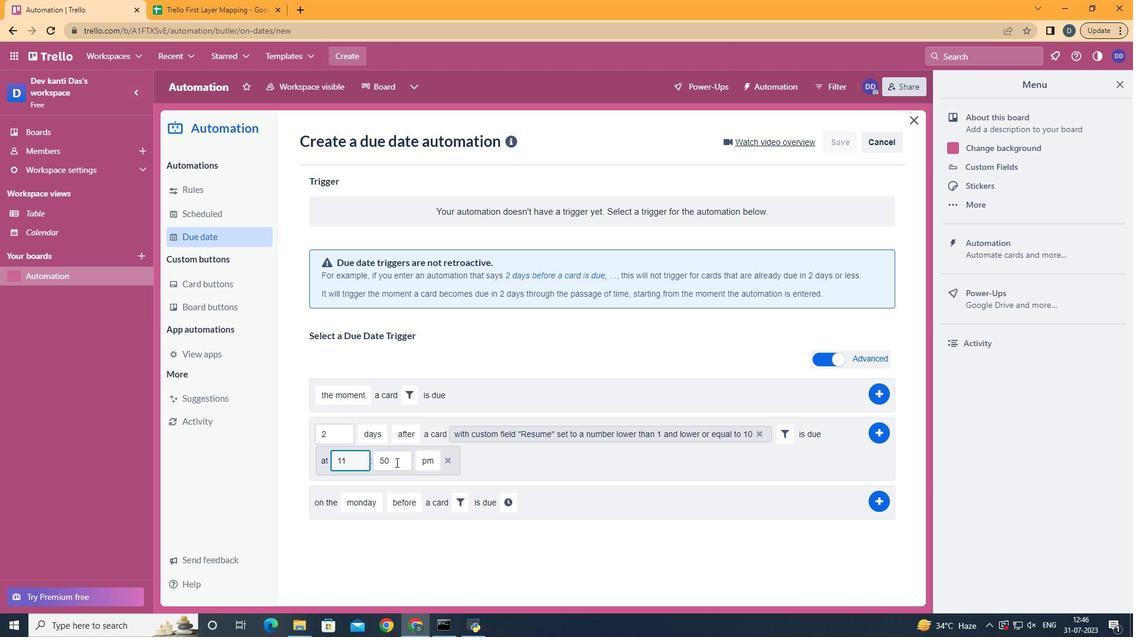 
Action: Mouse pressed left at (397, 462)
Screenshot: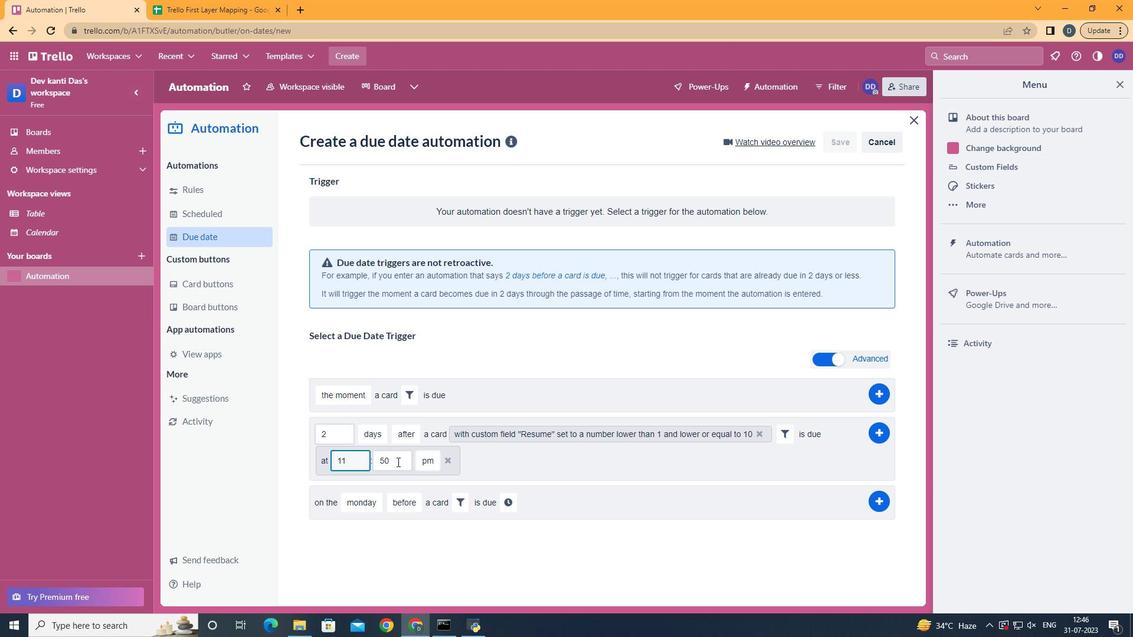 
Action: Key pressed <Key.backspace><Key.backspace>00
Screenshot: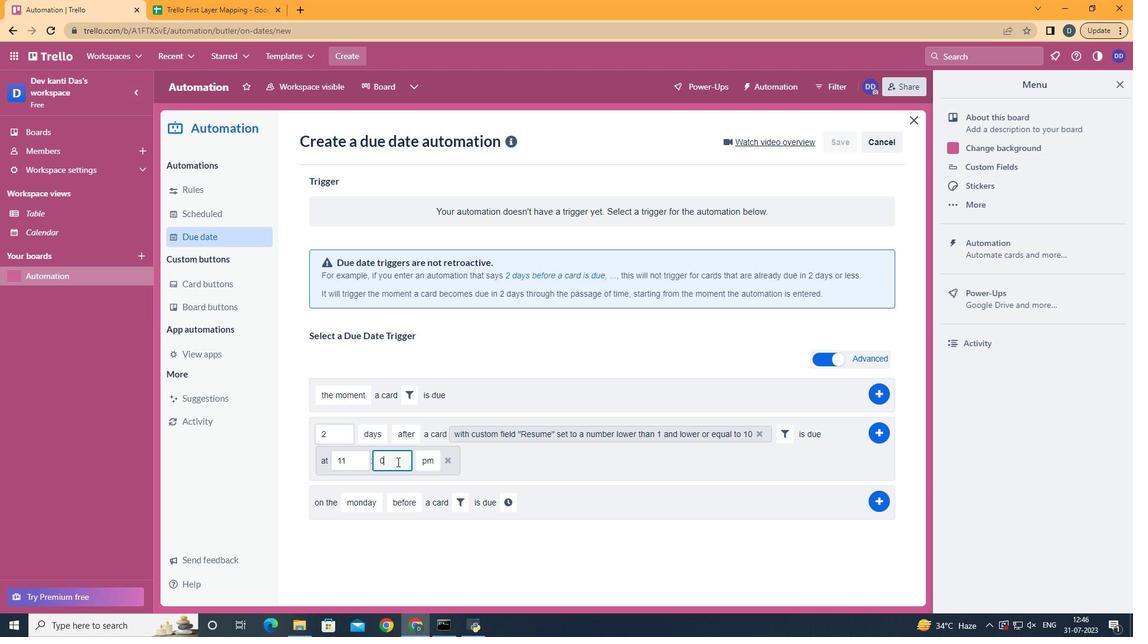 
Action: Mouse moved to (432, 483)
Screenshot: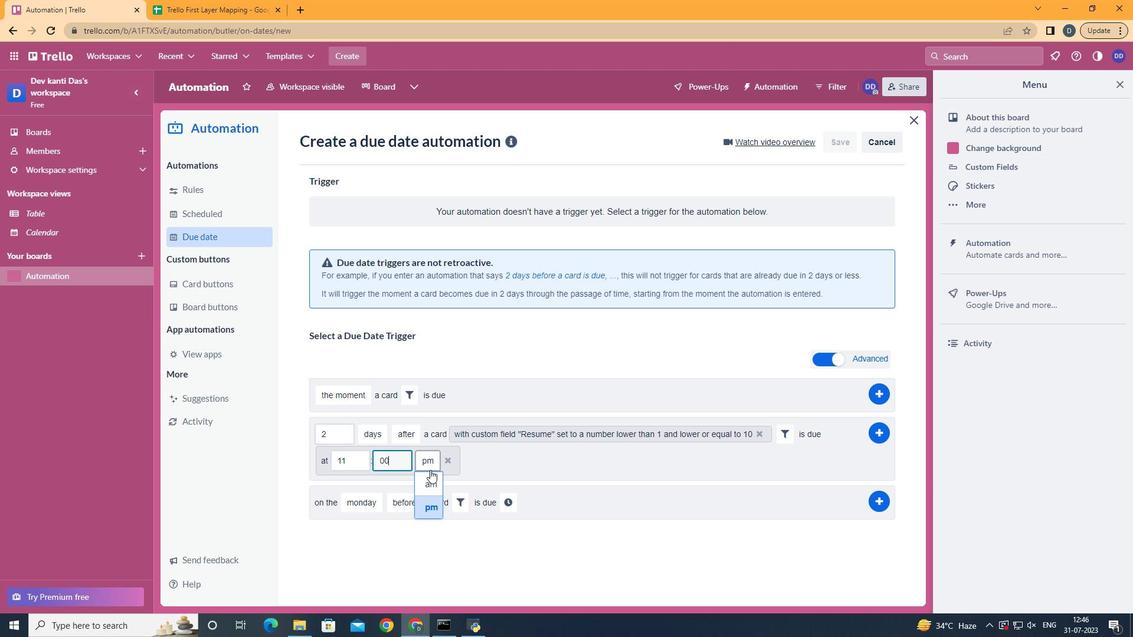 
Action: Mouse pressed left at (432, 483)
Screenshot: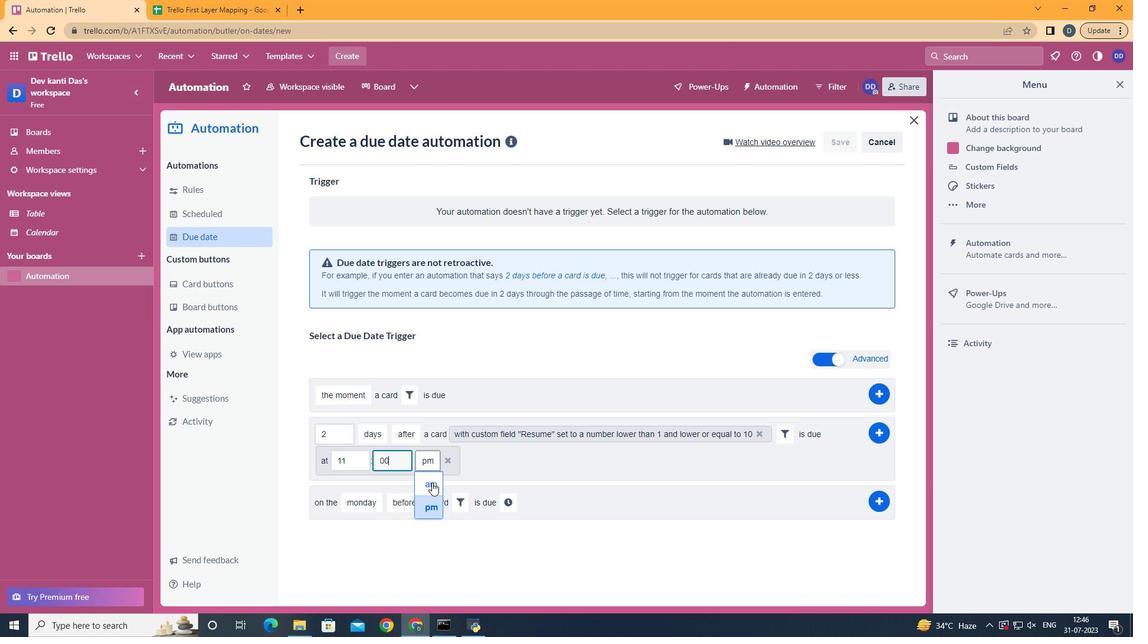 
Action: Mouse moved to (877, 430)
Screenshot: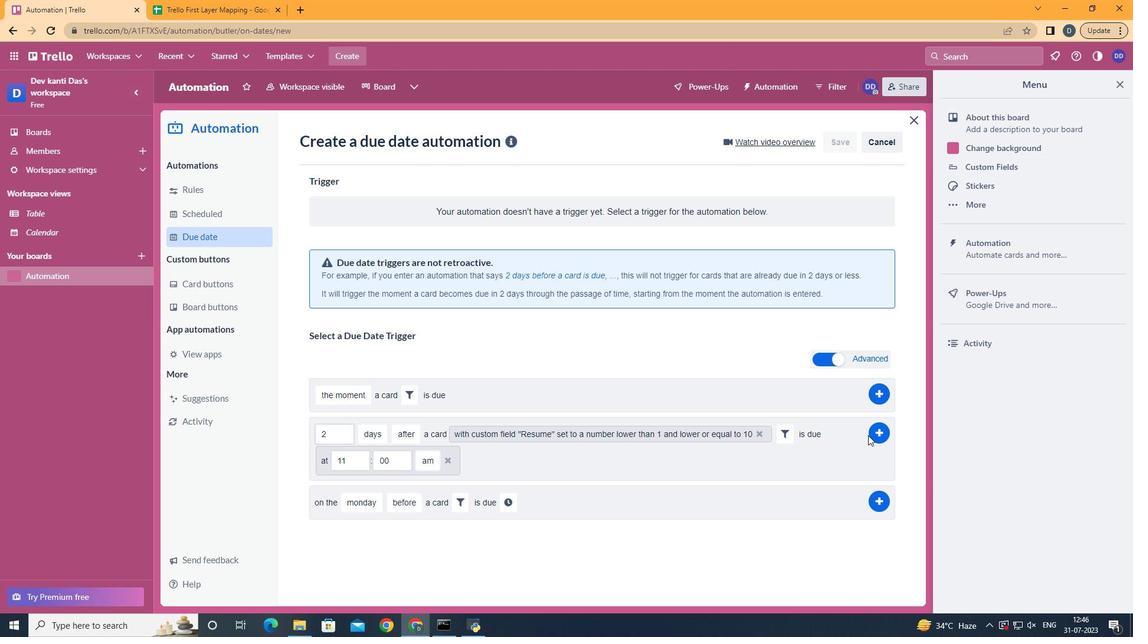 
Action: Mouse pressed left at (877, 430)
Screenshot: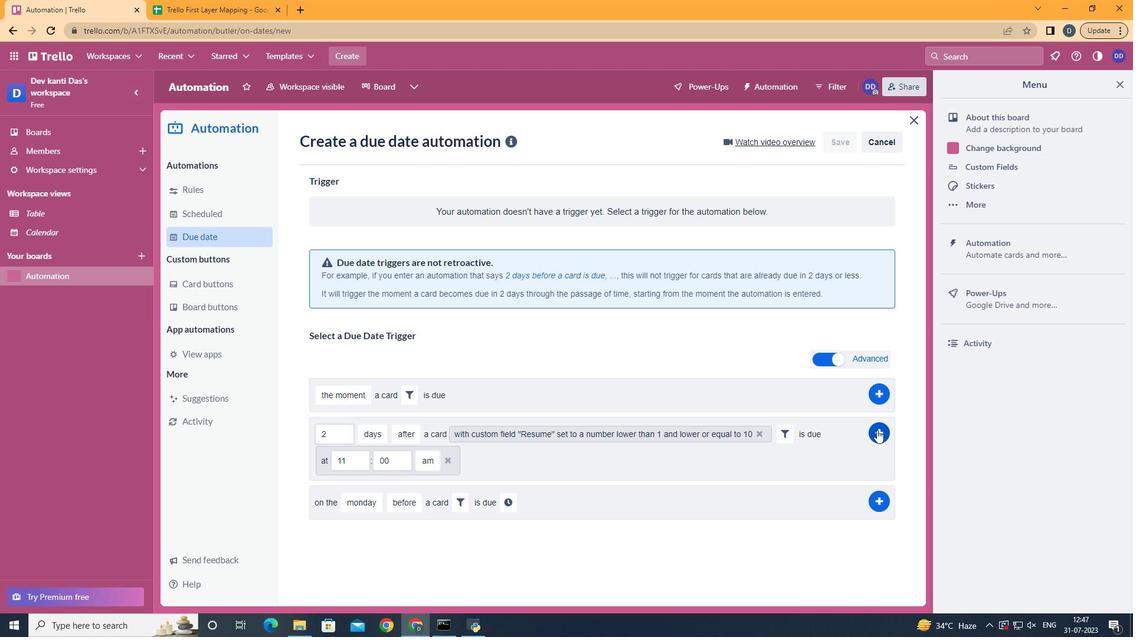 
Action: Mouse moved to (509, 220)
Screenshot: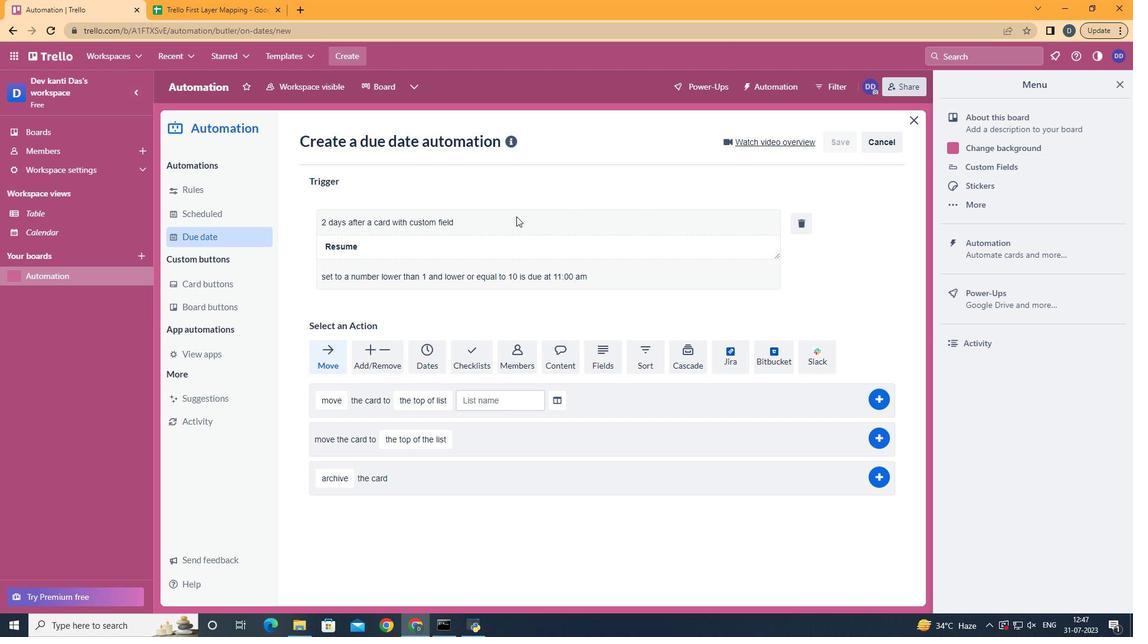 
